 Task: Set the duration of the event to 15 minutes.
Action: Mouse moved to (124, 124)
Screenshot: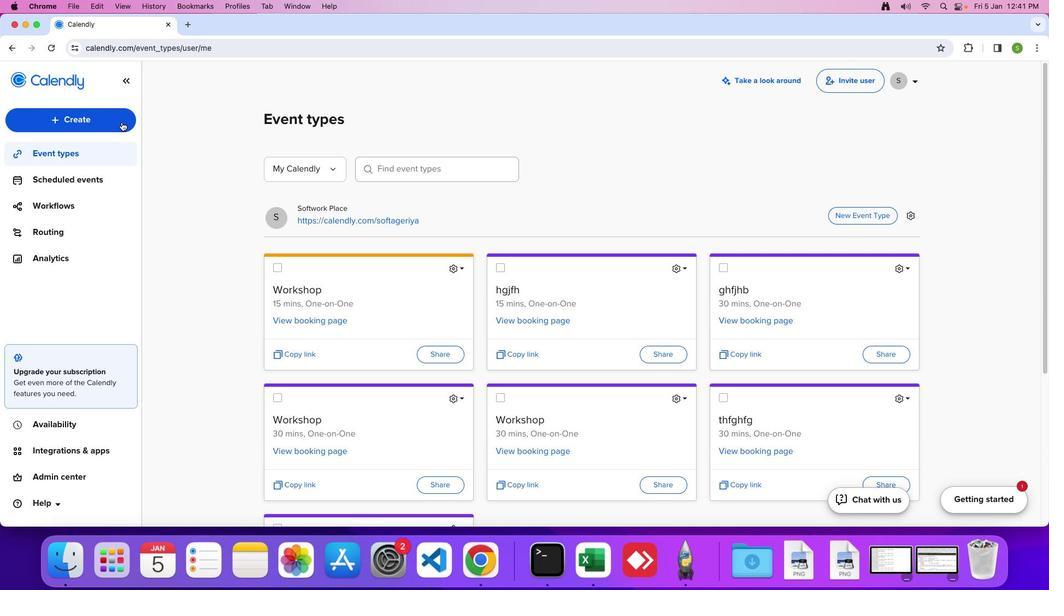 
Action: Mouse pressed left at (124, 124)
Screenshot: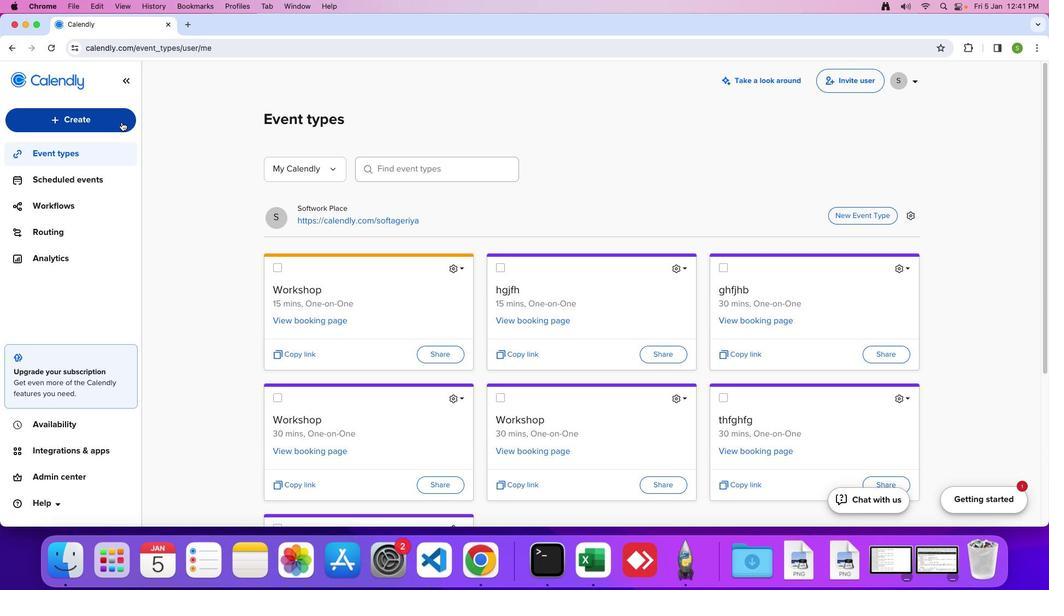
Action: Mouse moved to (105, 254)
Screenshot: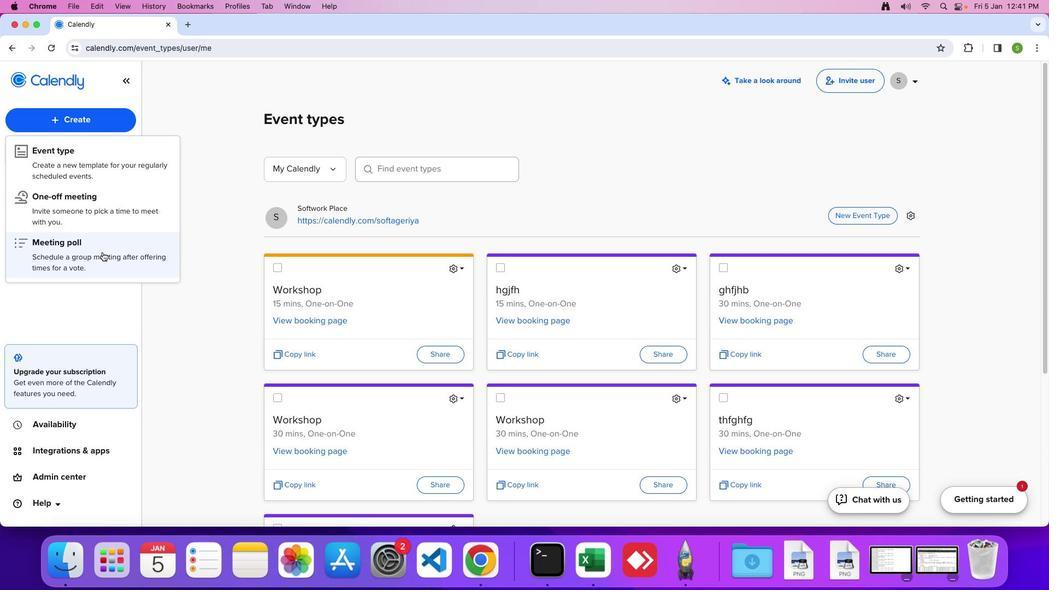 
Action: Mouse pressed left at (105, 254)
Screenshot: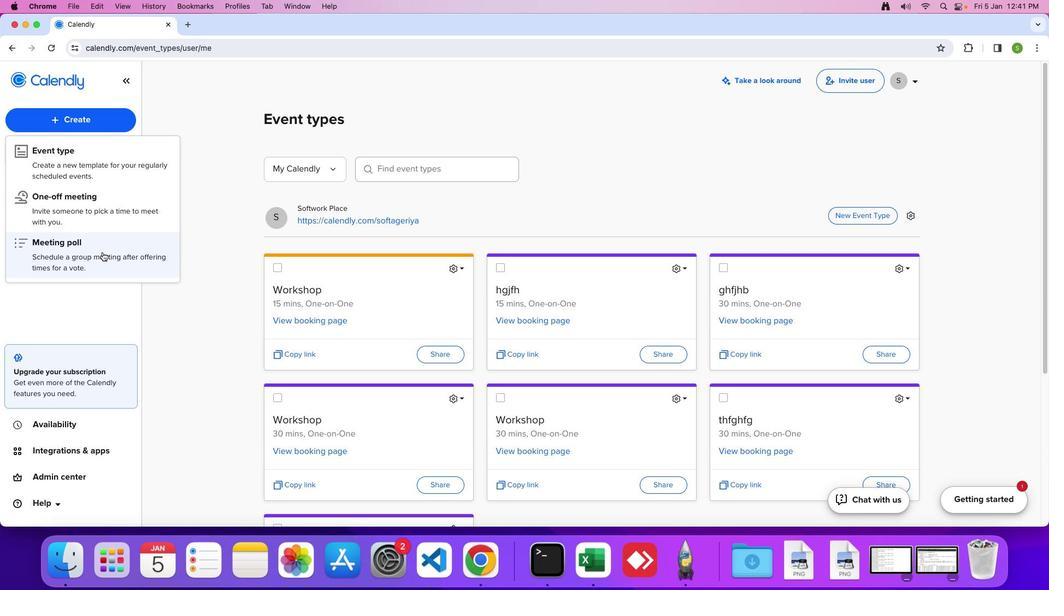 
Action: Mouse moved to (85, 180)
Screenshot: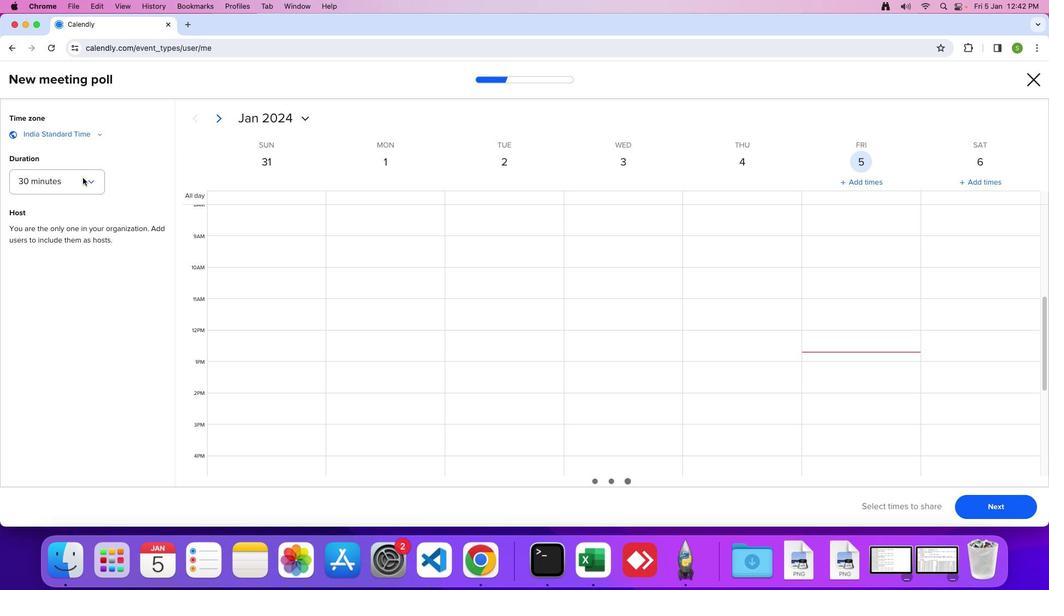 
Action: Mouse pressed left at (85, 180)
Screenshot: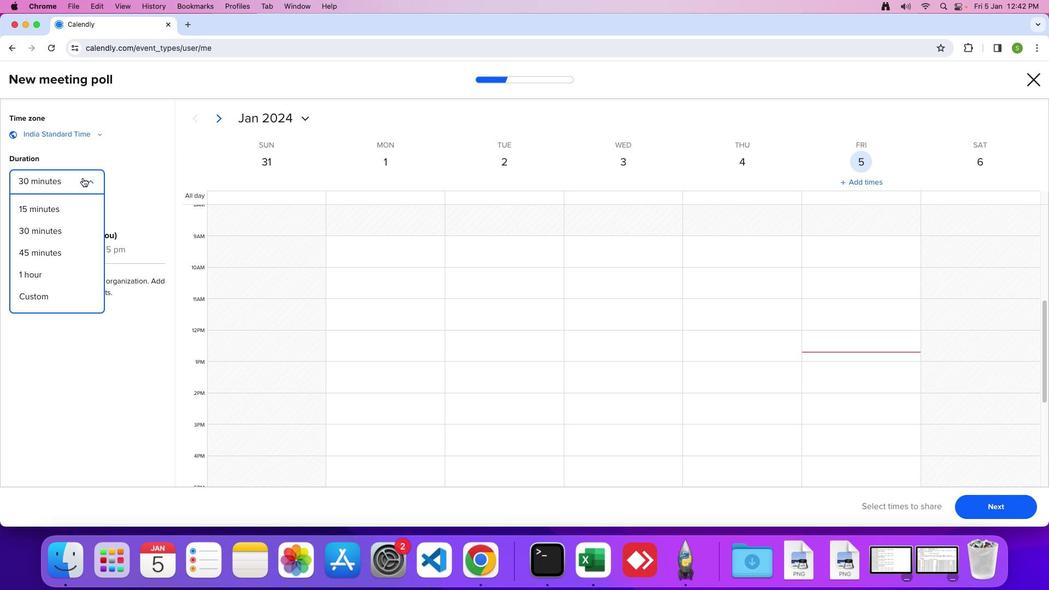 
Action: Mouse moved to (71, 217)
Screenshot: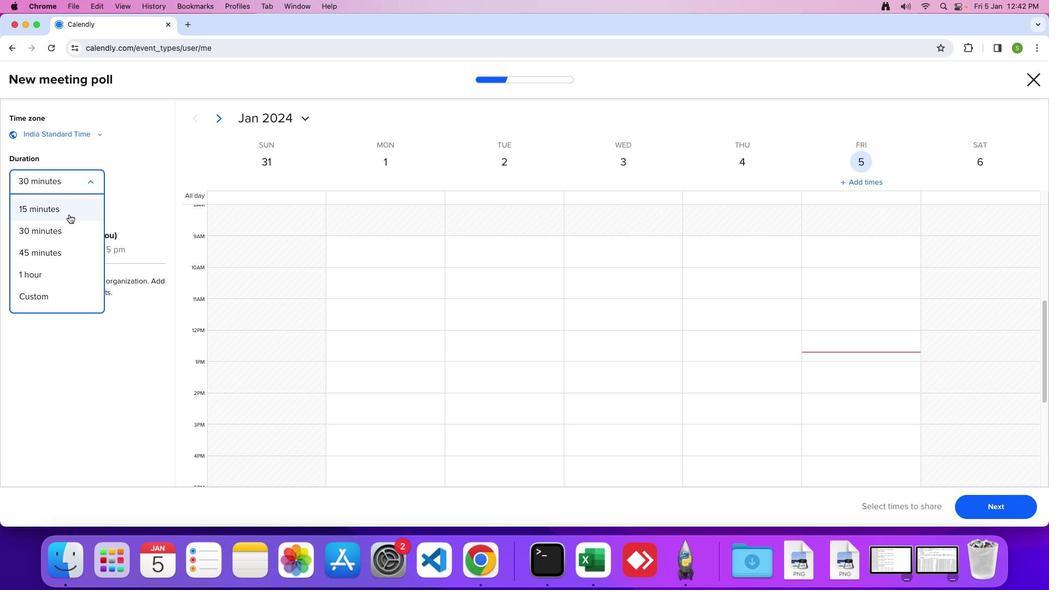 
Action: Mouse pressed left at (71, 217)
Screenshot: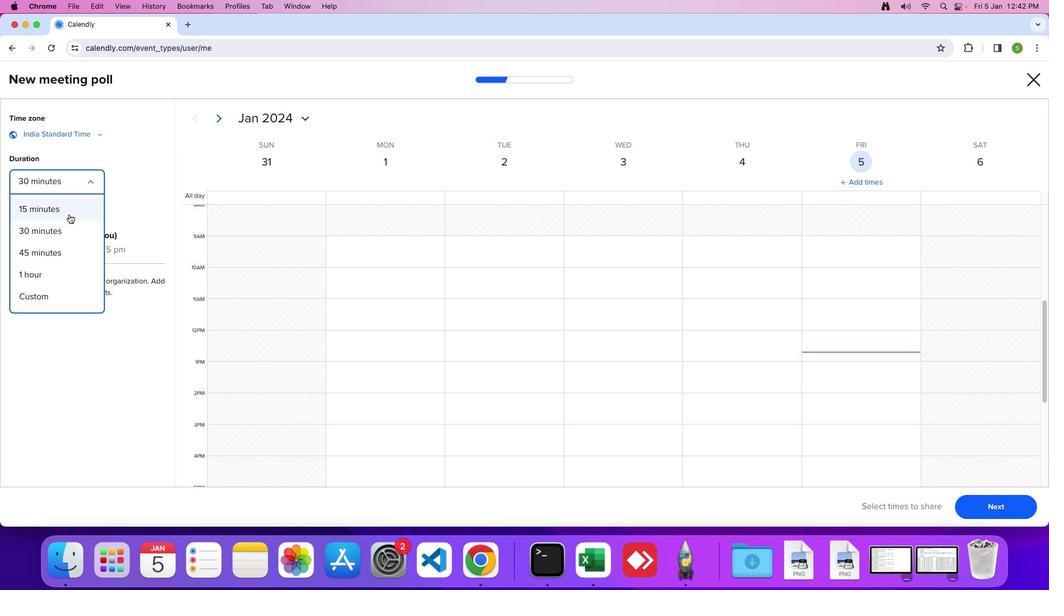 
